 Task: Look for products in the category "Enzymes" from Source Naturals only.
Action: Mouse moved to (253, 130)
Screenshot: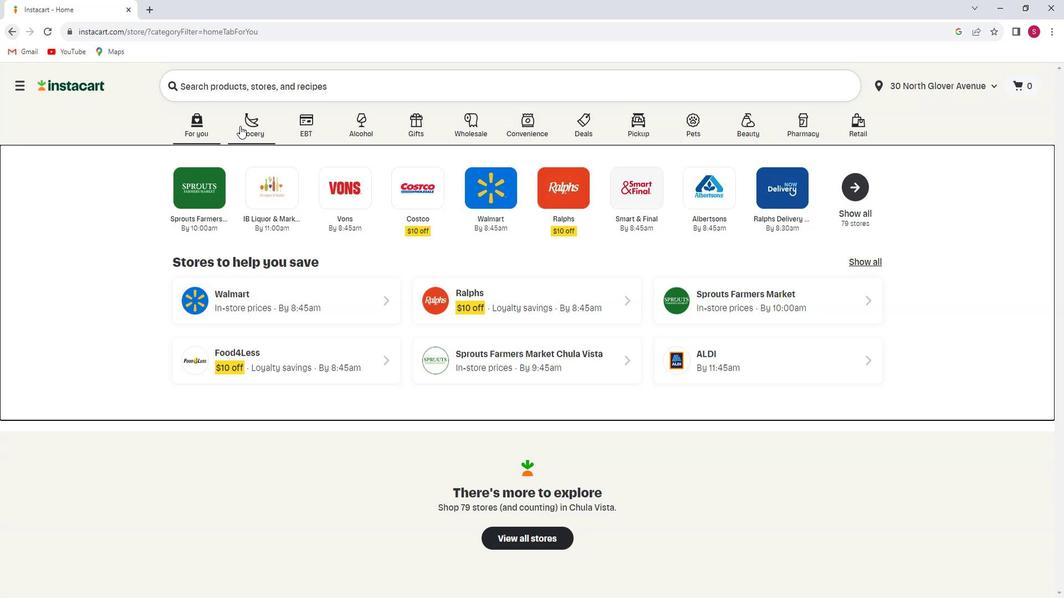 
Action: Mouse pressed left at (253, 130)
Screenshot: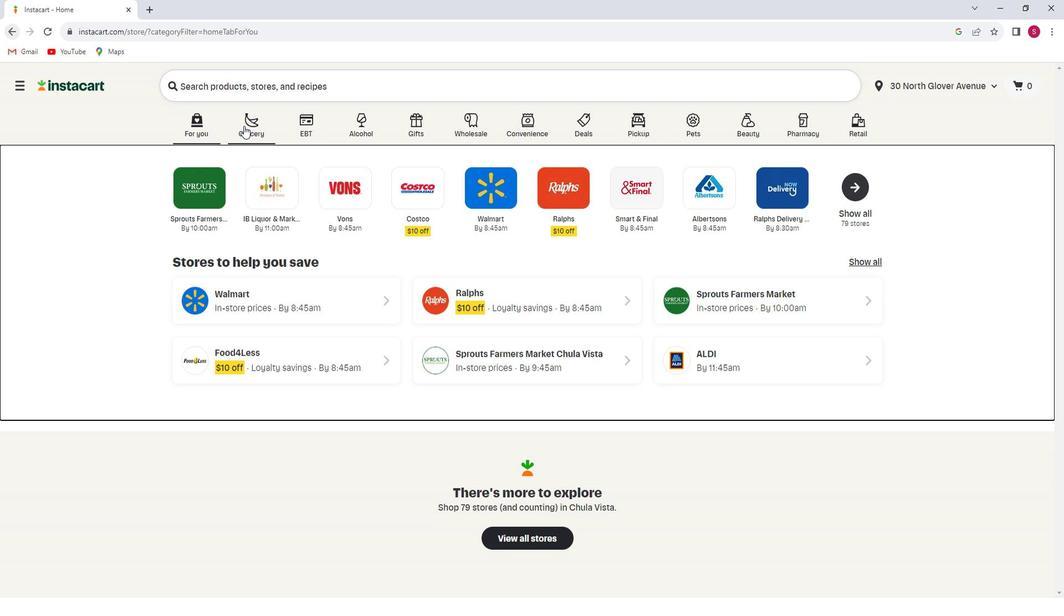 
Action: Mouse moved to (268, 335)
Screenshot: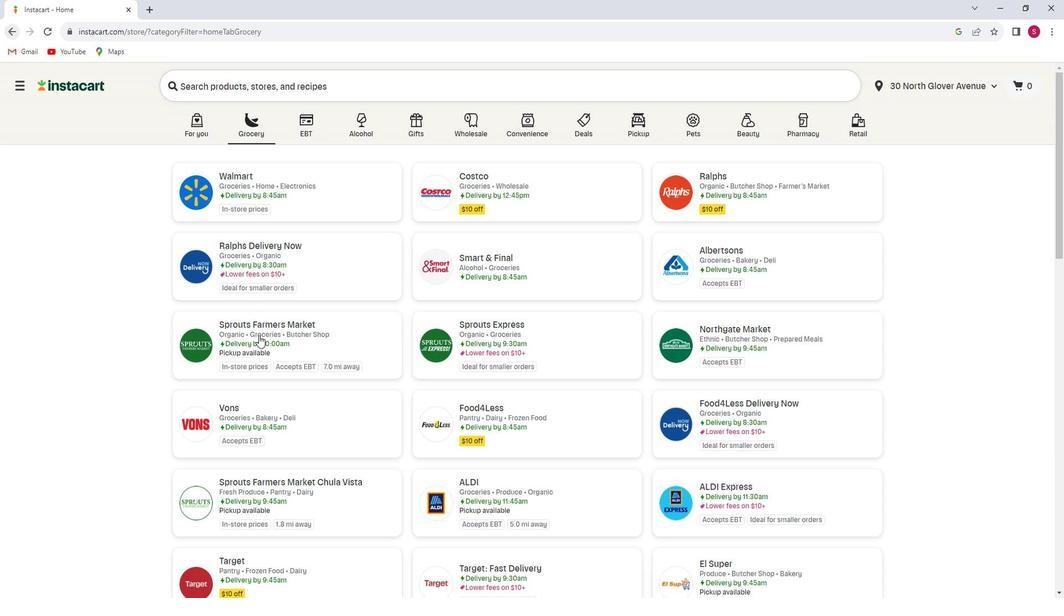 
Action: Mouse pressed left at (268, 335)
Screenshot: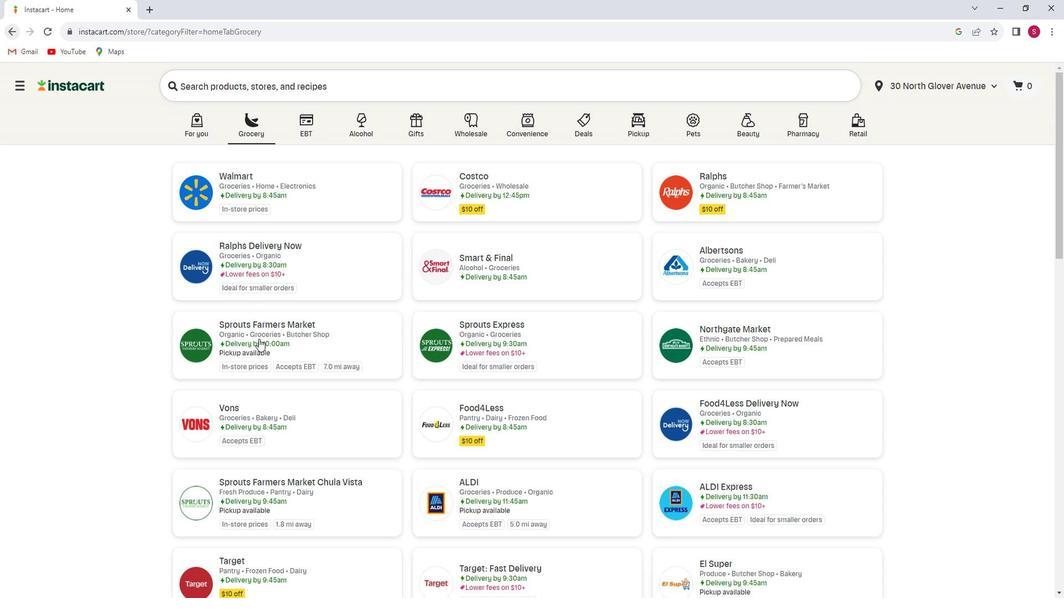 
Action: Mouse moved to (10, 388)
Screenshot: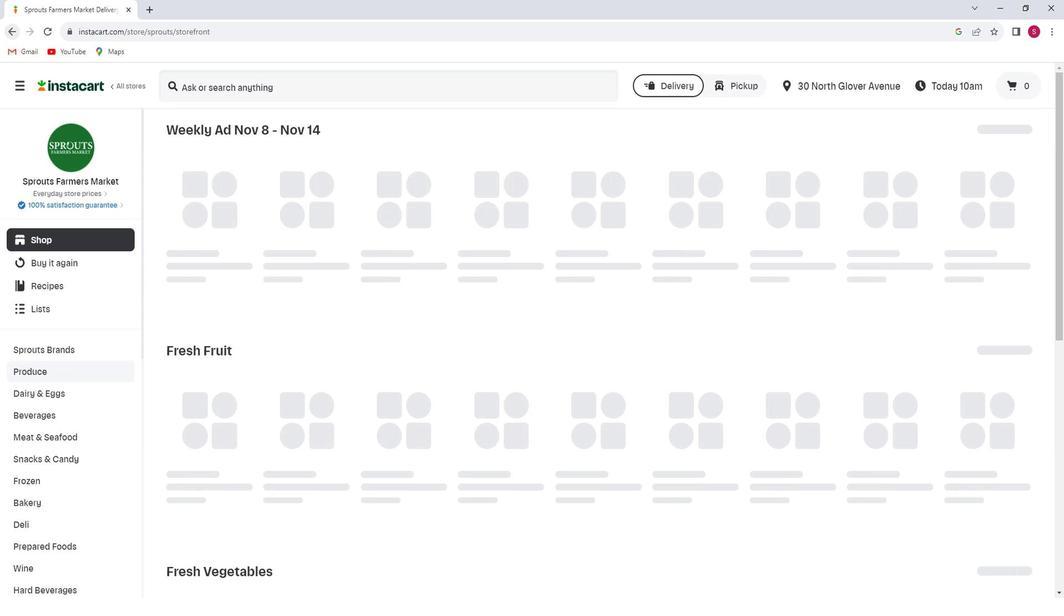 
Action: Mouse scrolled (10, 388) with delta (0, 0)
Screenshot: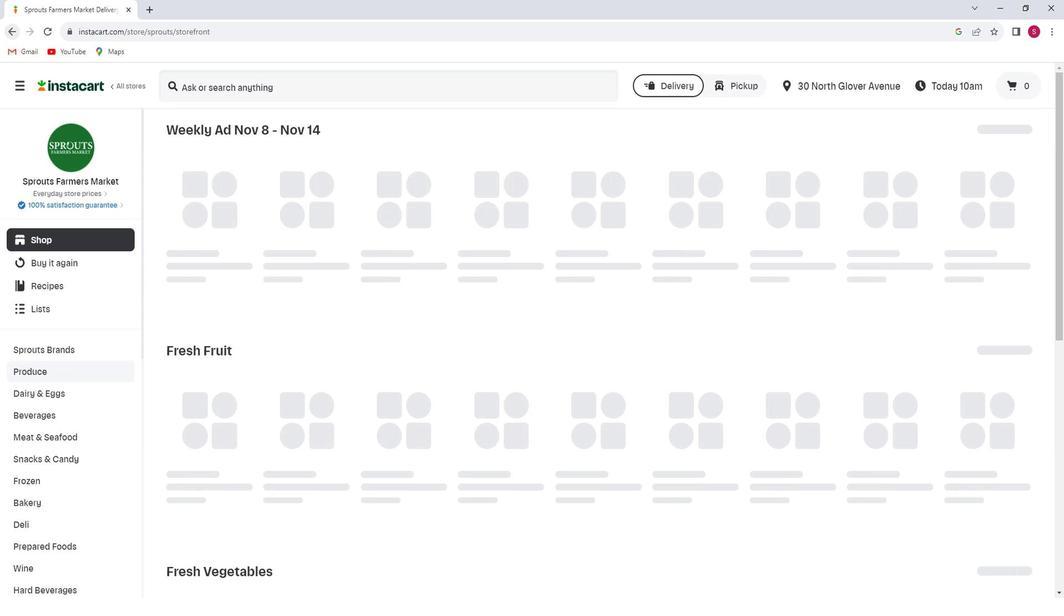 
Action: Mouse scrolled (10, 388) with delta (0, 0)
Screenshot: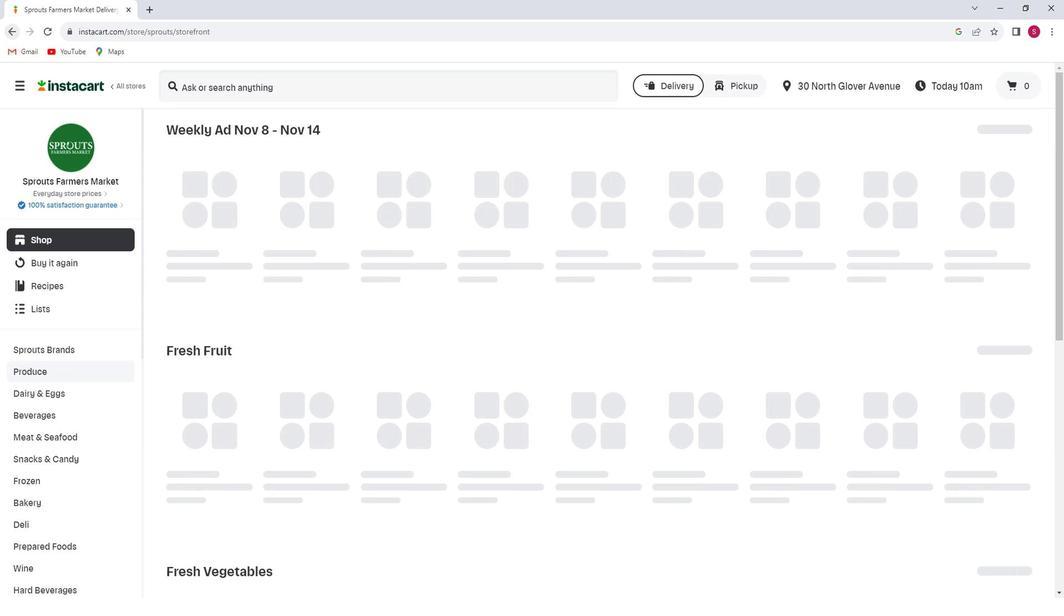 
Action: Mouse scrolled (10, 388) with delta (0, 0)
Screenshot: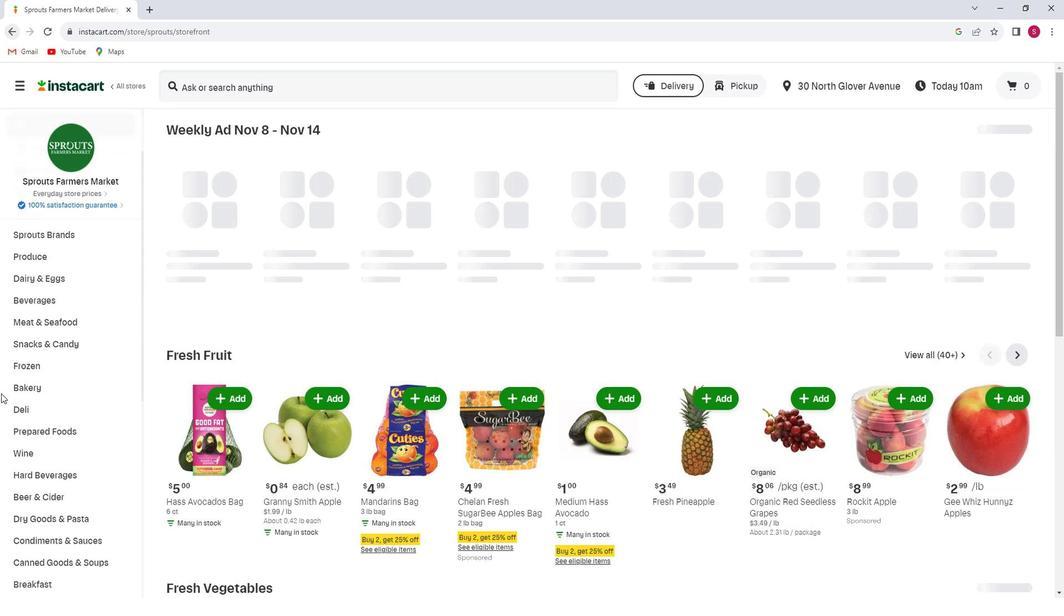 
Action: Mouse moved to (10, 388)
Screenshot: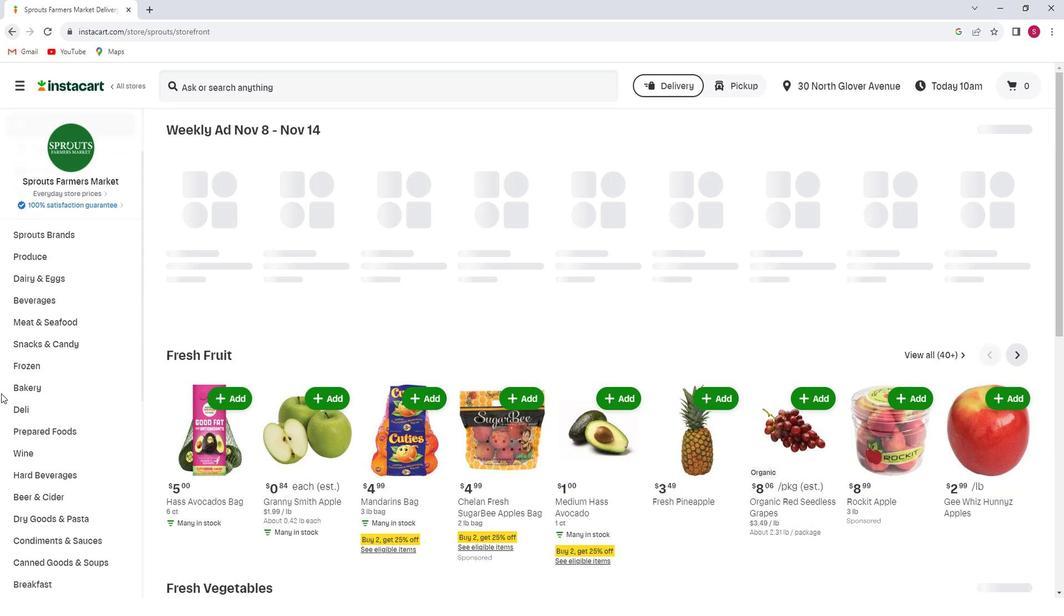 
Action: Mouse scrolled (10, 388) with delta (0, 0)
Screenshot: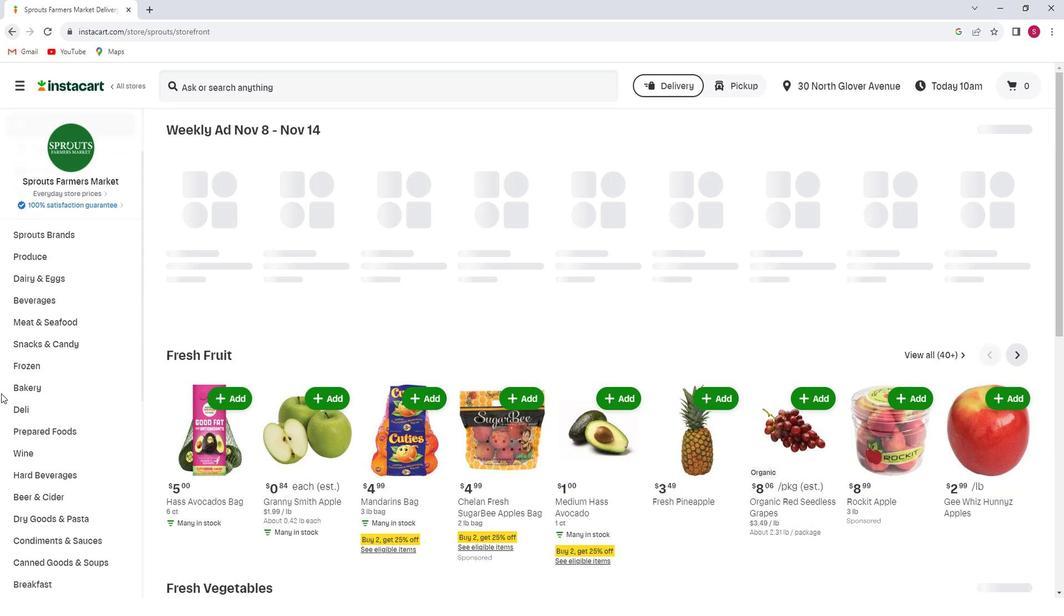 
Action: Mouse moved to (10, 391)
Screenshot: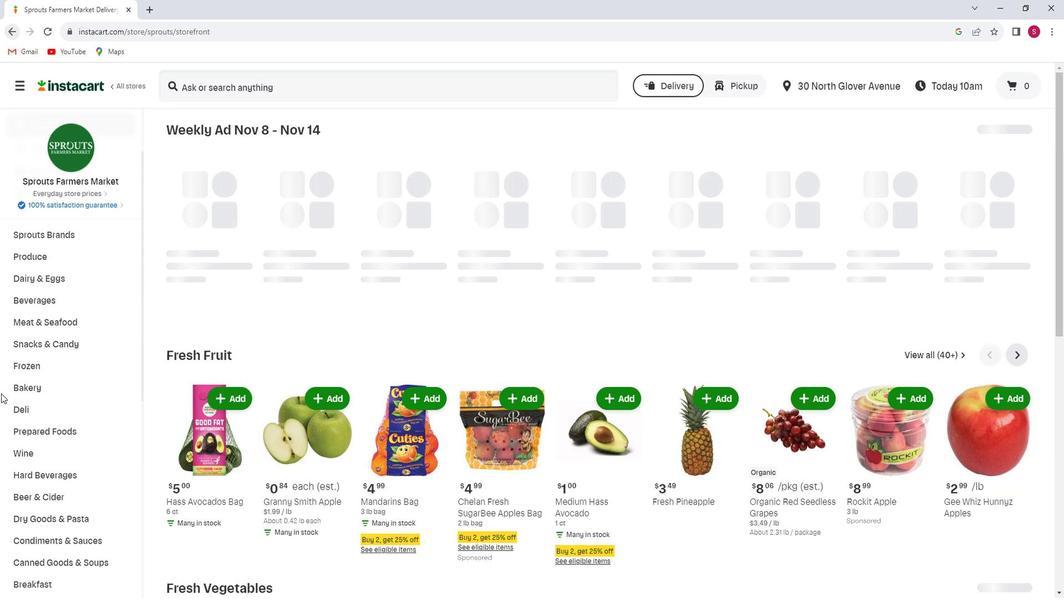 
Action: Mouse scrolled (10, 390) with delta (0, 0)
Screenshot: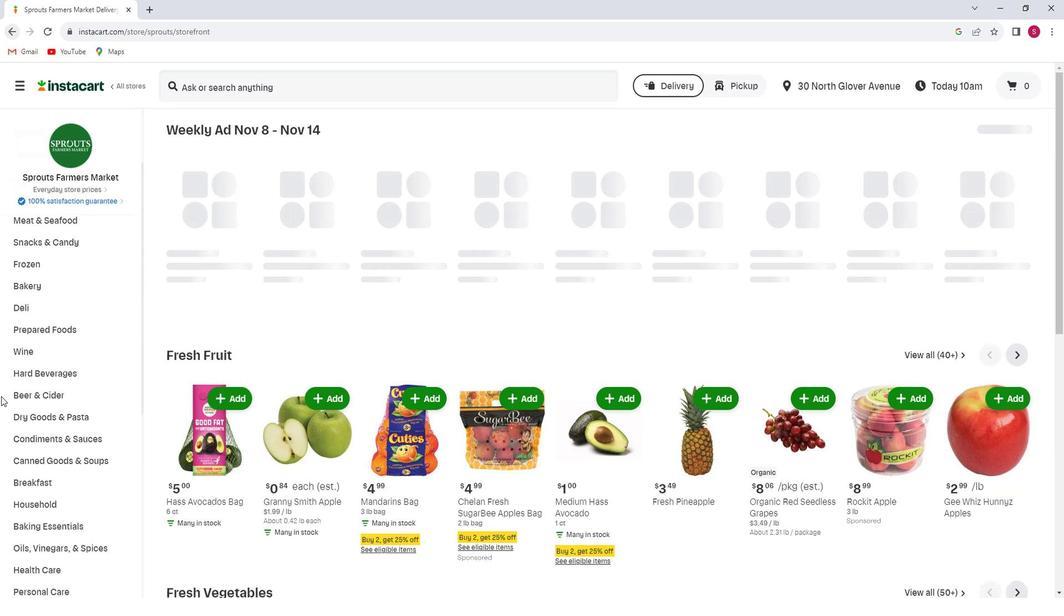 
Action: Mouse moved to (28, 414)
Screenshot: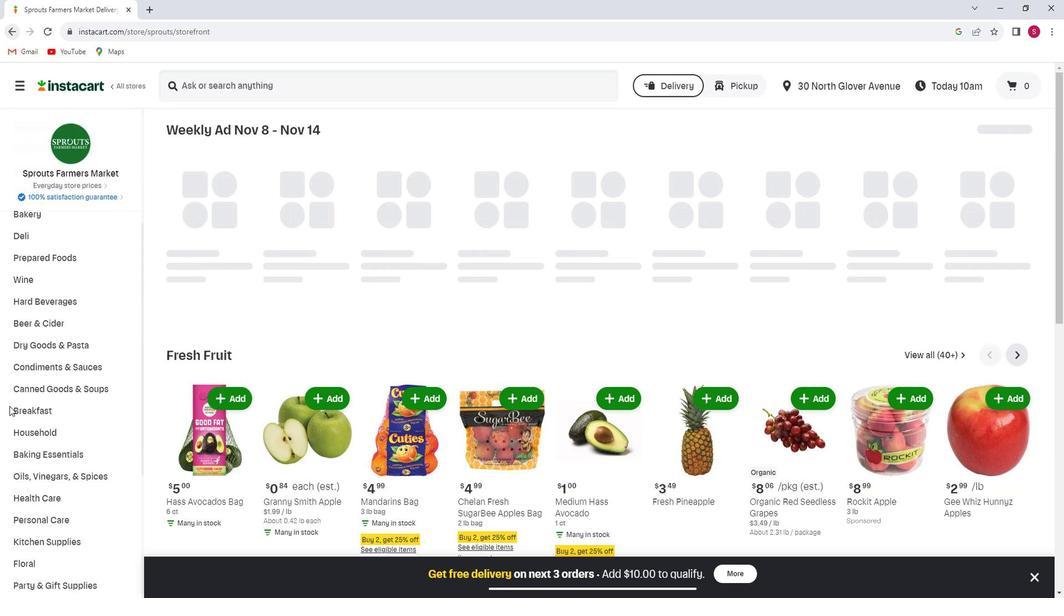 
Action: Mouse scrolled (28, 414) with delta (0, 0)
Screenshot: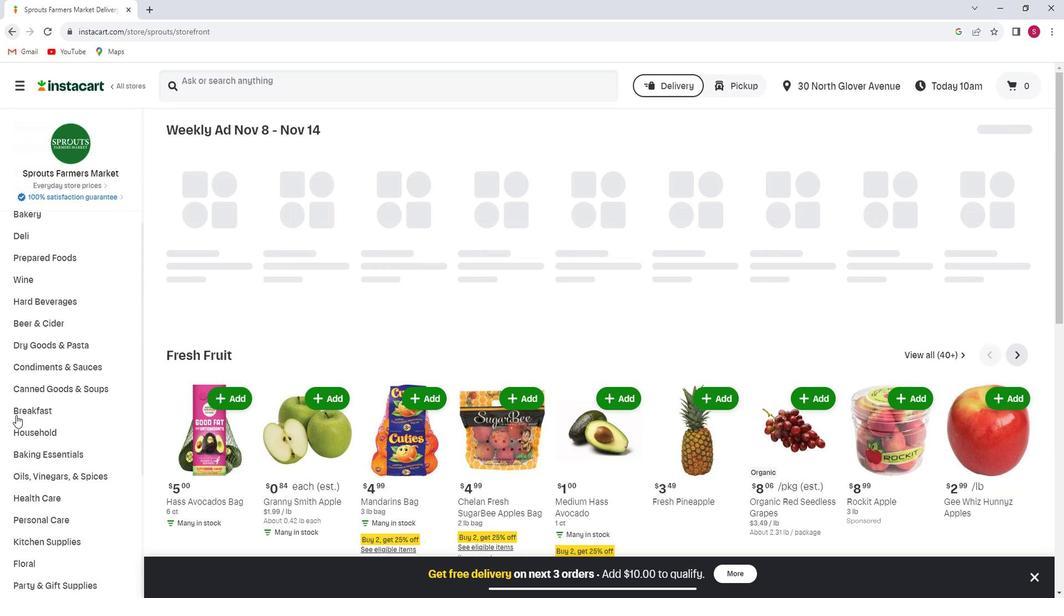 
Action: Mouse moved to (29, 429)
Screenshot: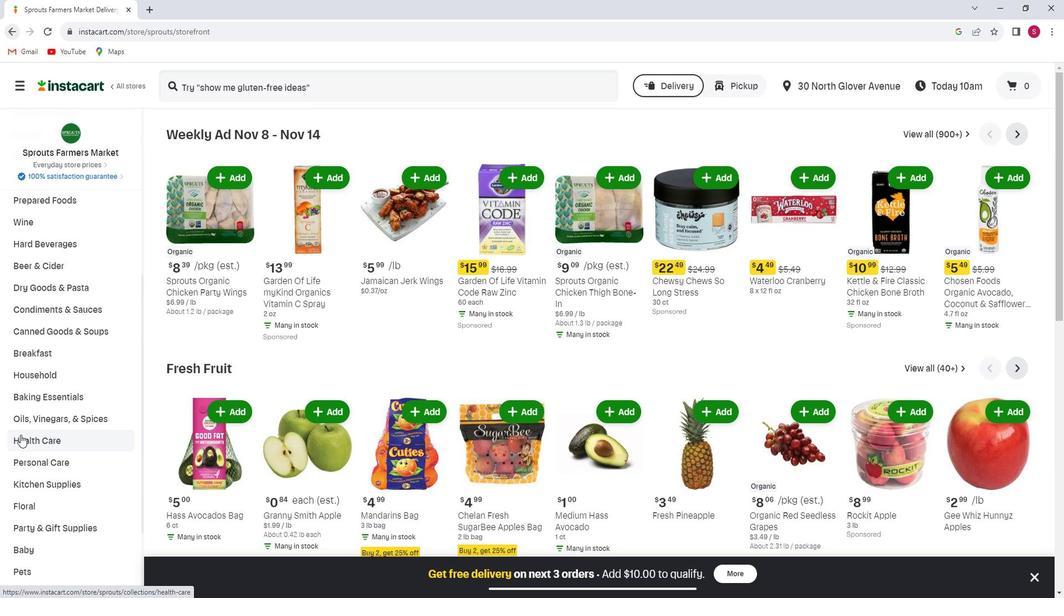 
Action: Mouse pressed left at (29, 429)
Screenshot: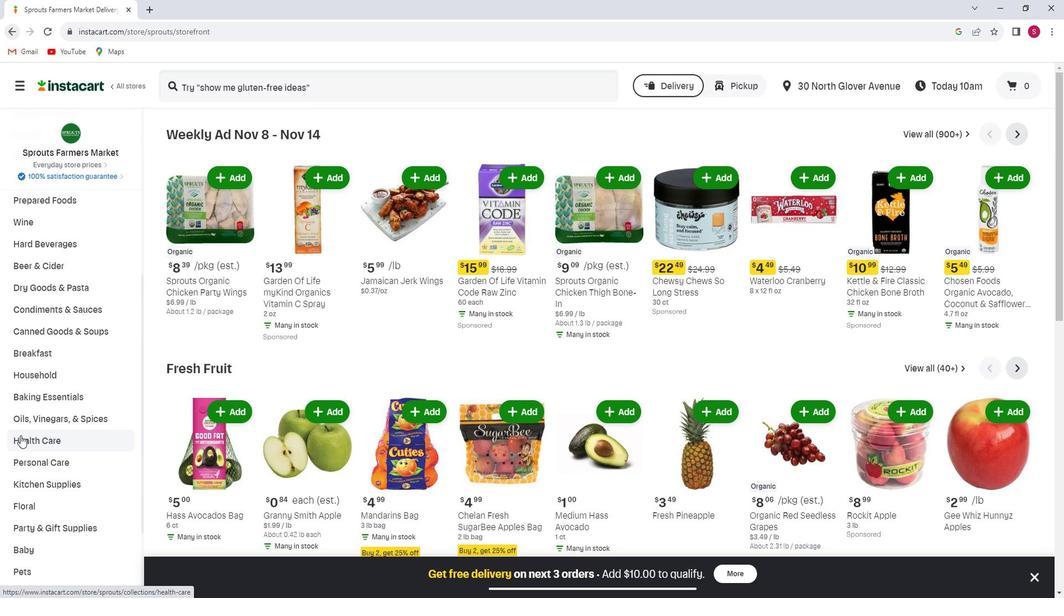 
Action: Mouse moved to (476, 166)
Screenshot: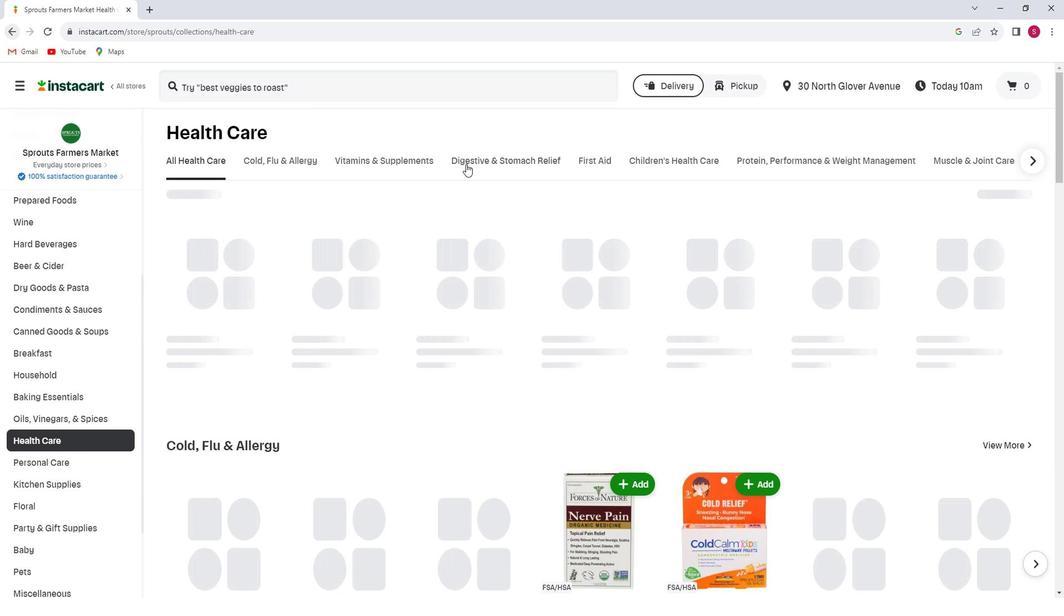 
Action: Mouse pressed left at (476, 166)
Screenshot: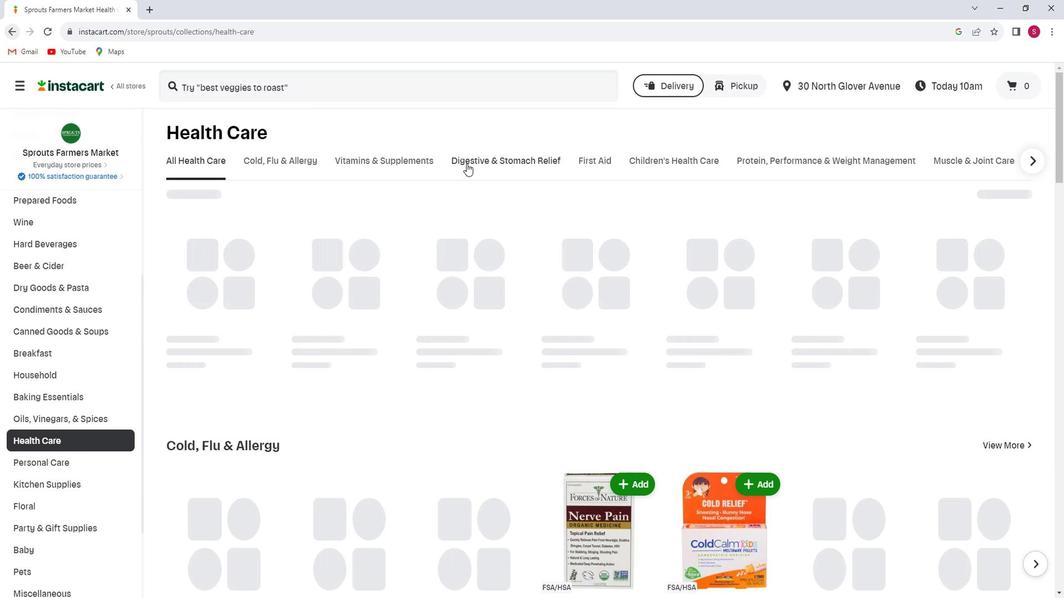 
Action: Mouse moved to (740, 216)
Screenshot: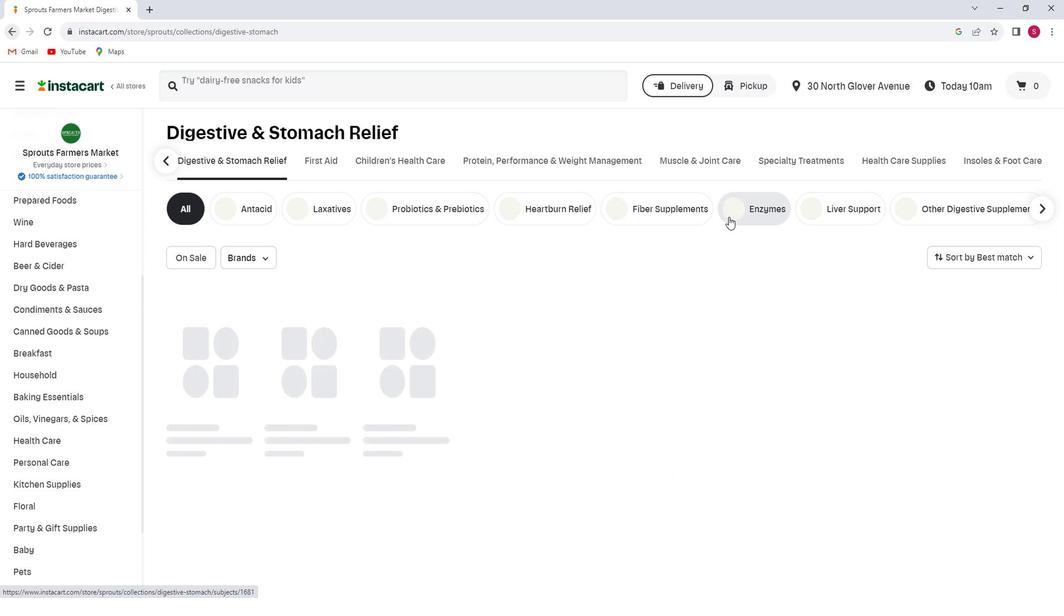 
Action: Mouse pressed left at (740, 216)
Screenshot: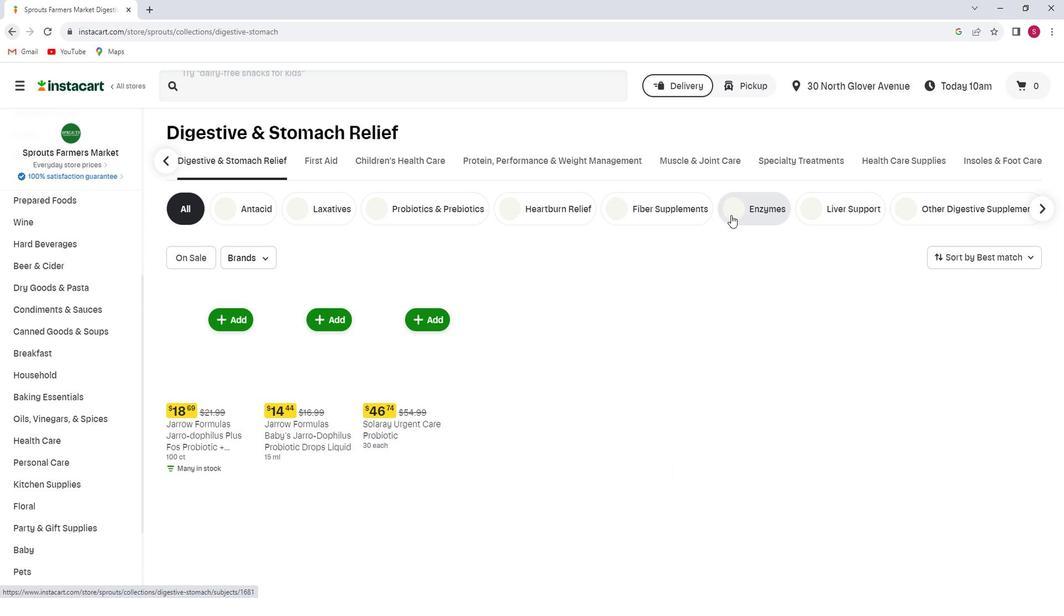 
Action: Mouse moved to (277, 263)
Screenshot: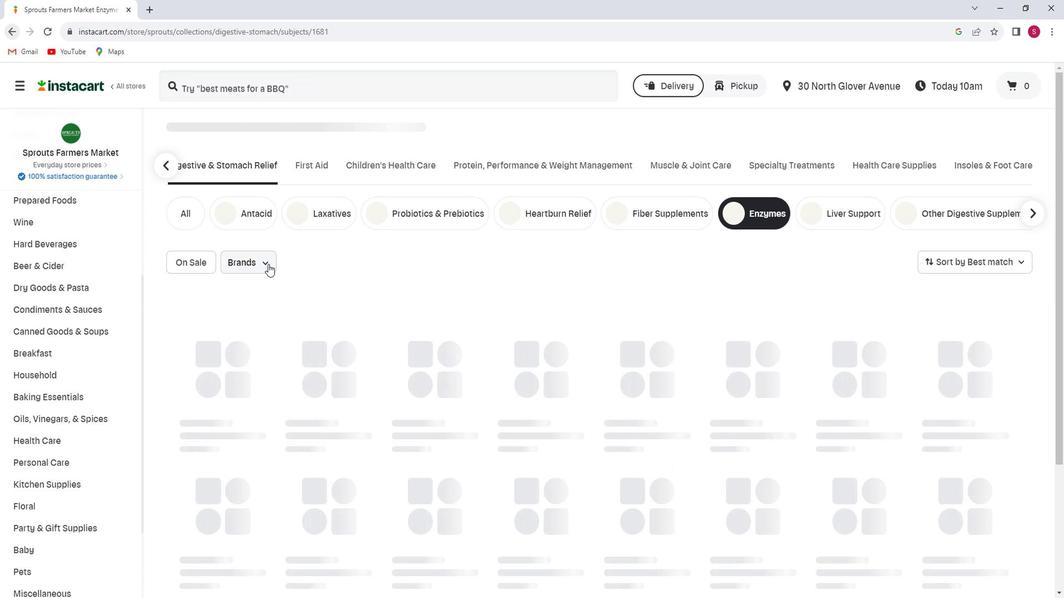 
Action: Mouse pressed left at (277, 263)
Screenshot: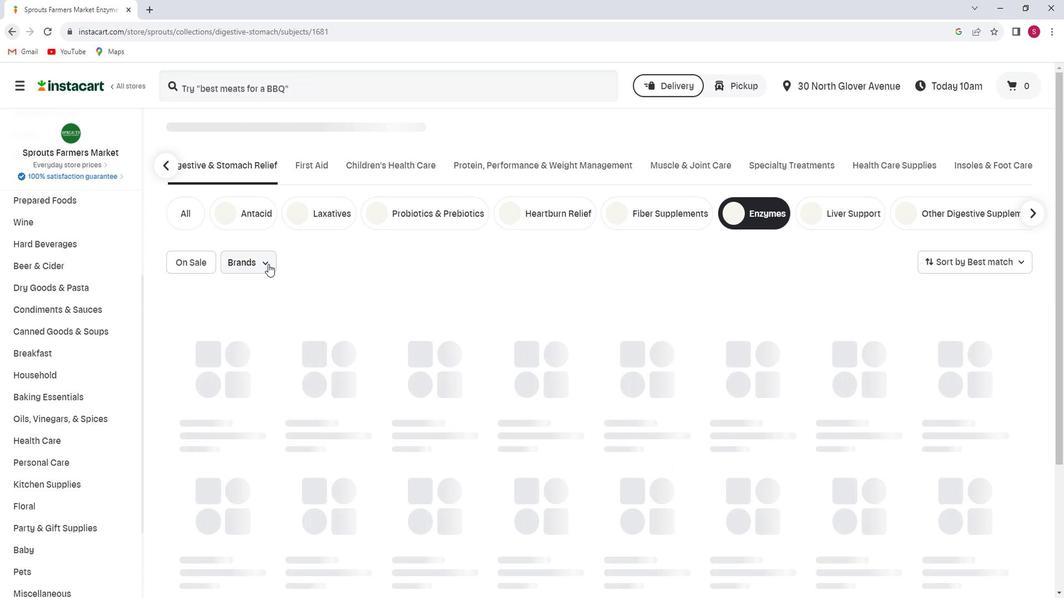 
Action: Mouse moved to (248, 348)
Screenshot: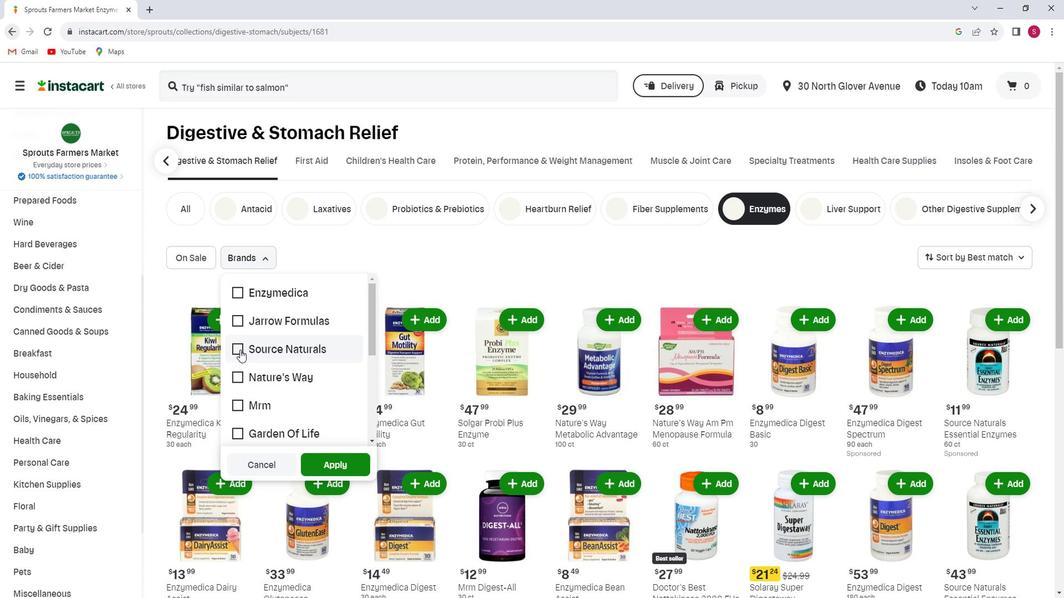 
Action: Mouse pressed left at (248, 348)
Screenshot: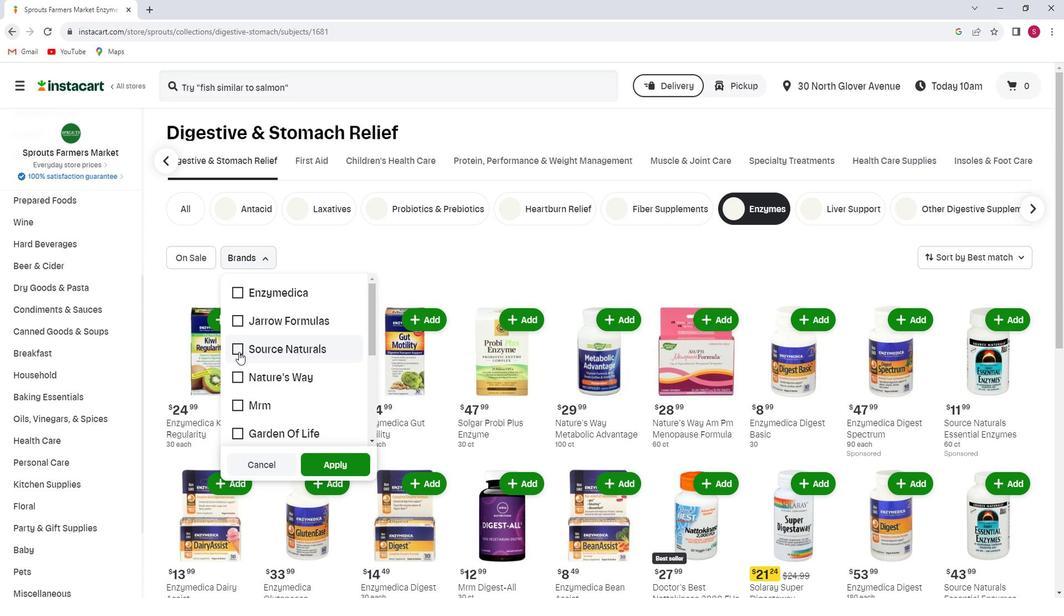 
Action: Mouse moved to (330, 457)
Screenshot: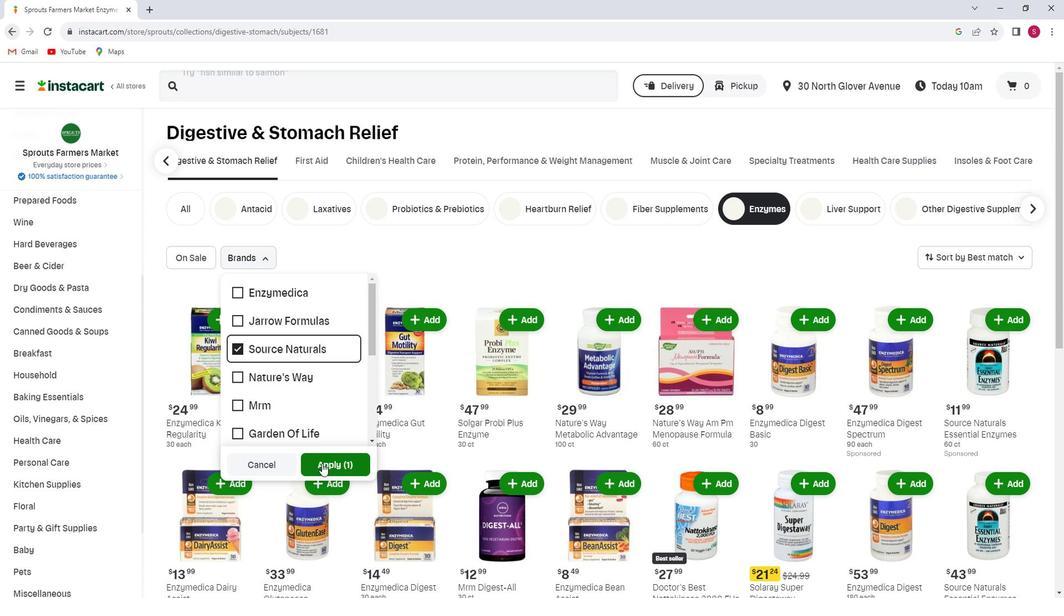 
Action: Mouse pressed left at (330, 457)
Screenshot: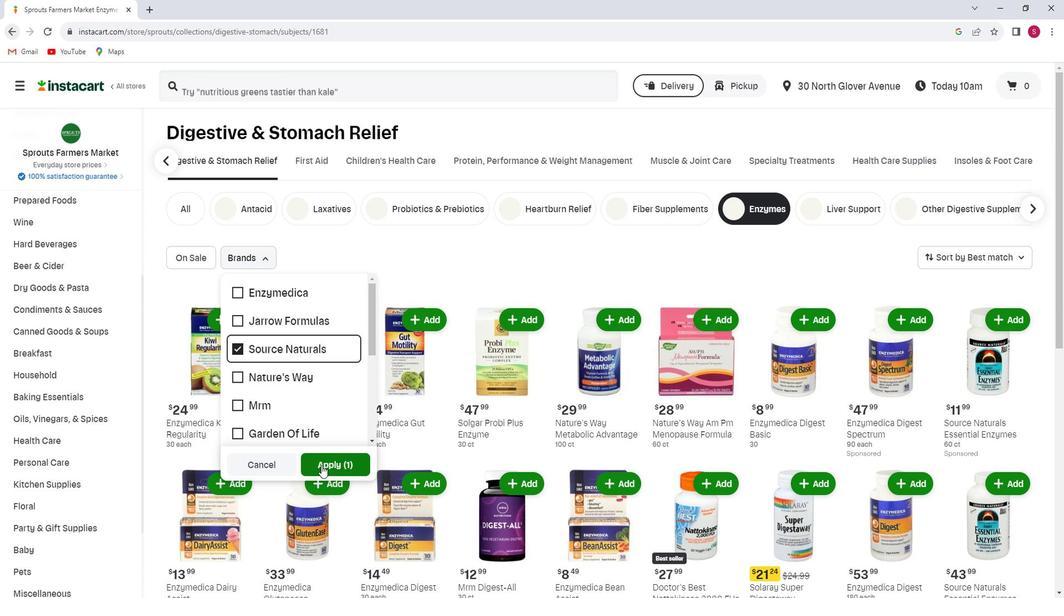 
